 Task: Close the editor.
Action: Mouse moved to (371, 305)
Screenshot: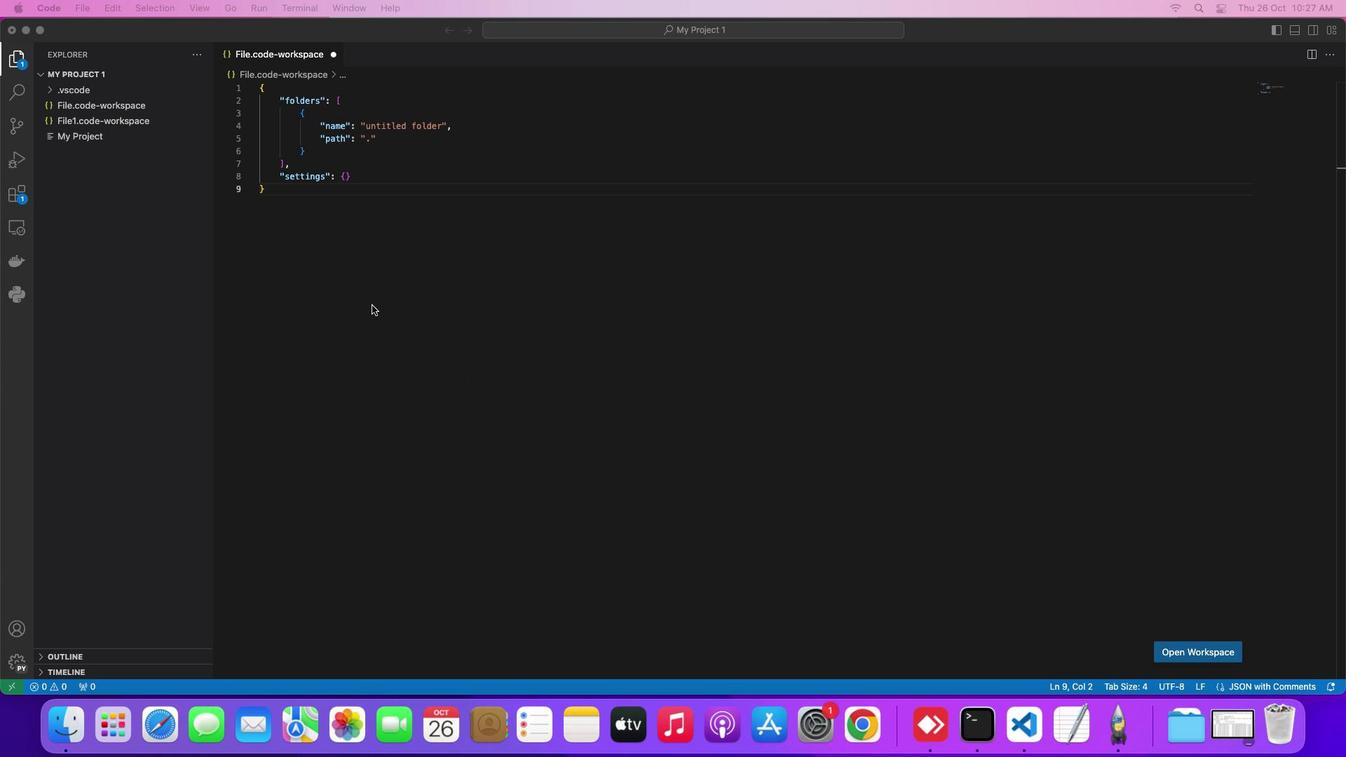 
Action: Mouse pressed left at (371, 305)
Screenshot: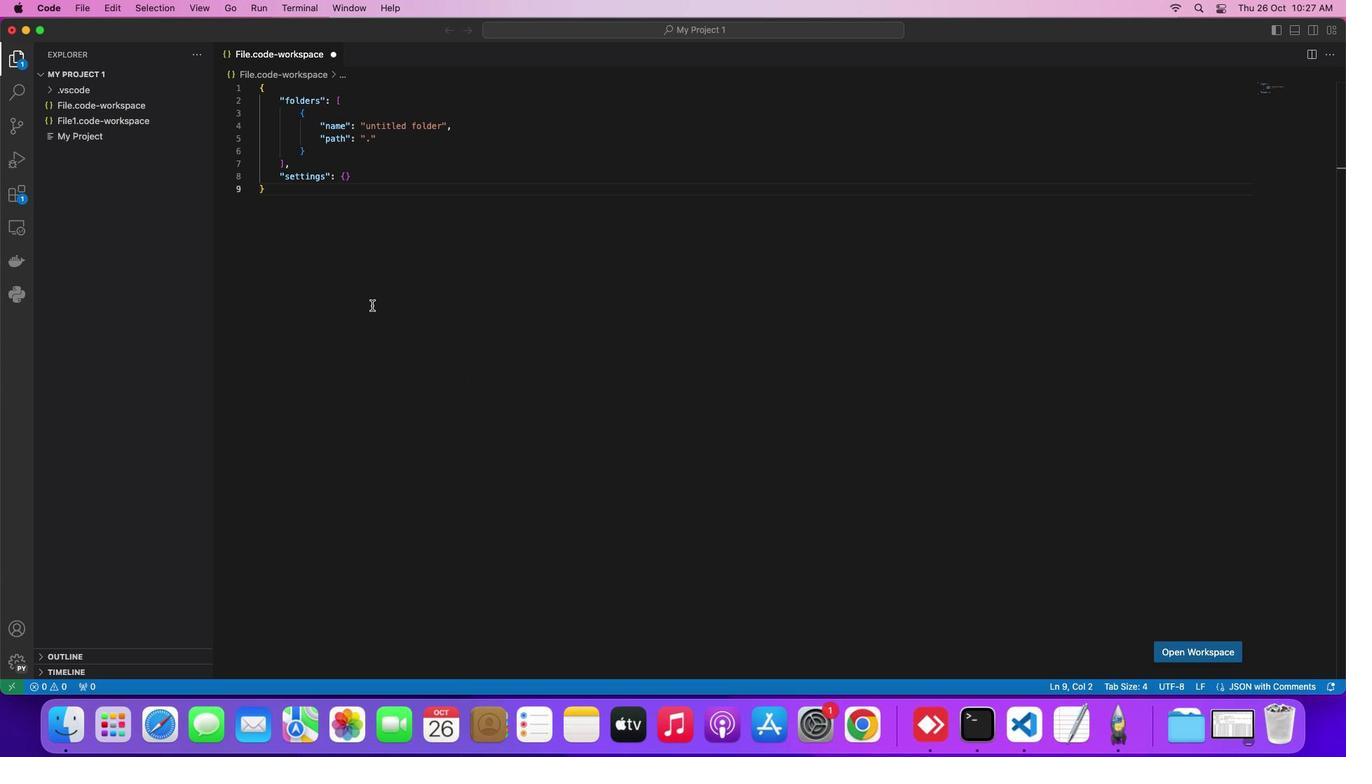 
Action: Mouse moved to (89, 5)
Screenshot: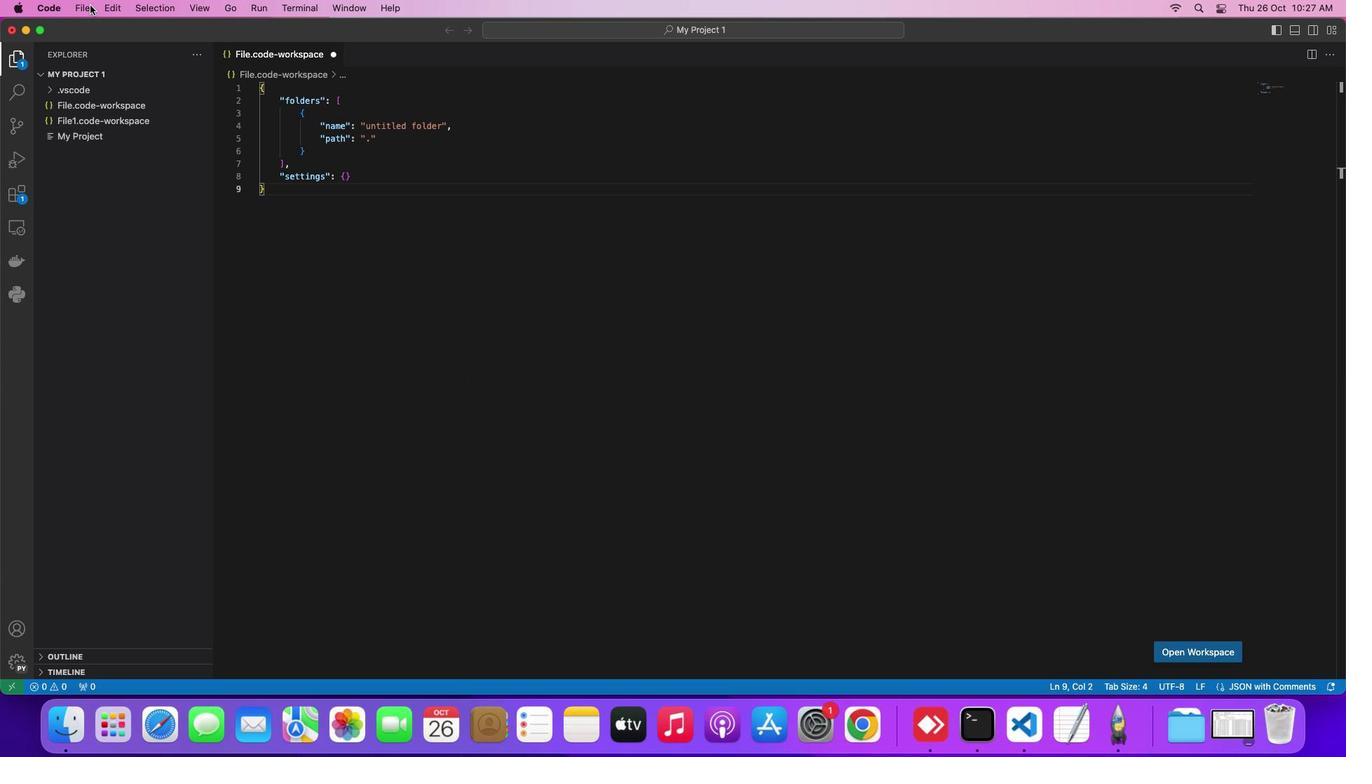 
Action: Mouse pressed left at (89, 5)
Screenshot: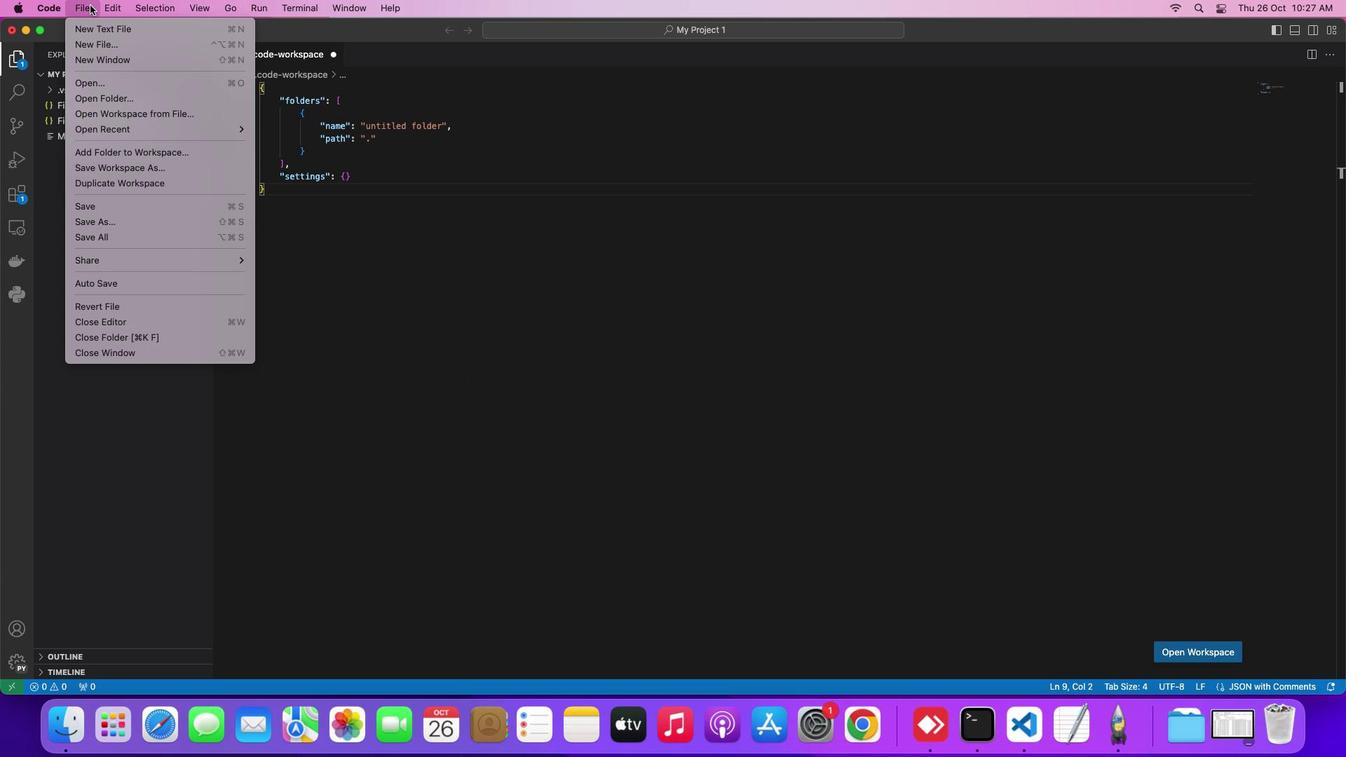 
Action: Mouse moved to (99, 326)
Screenshot: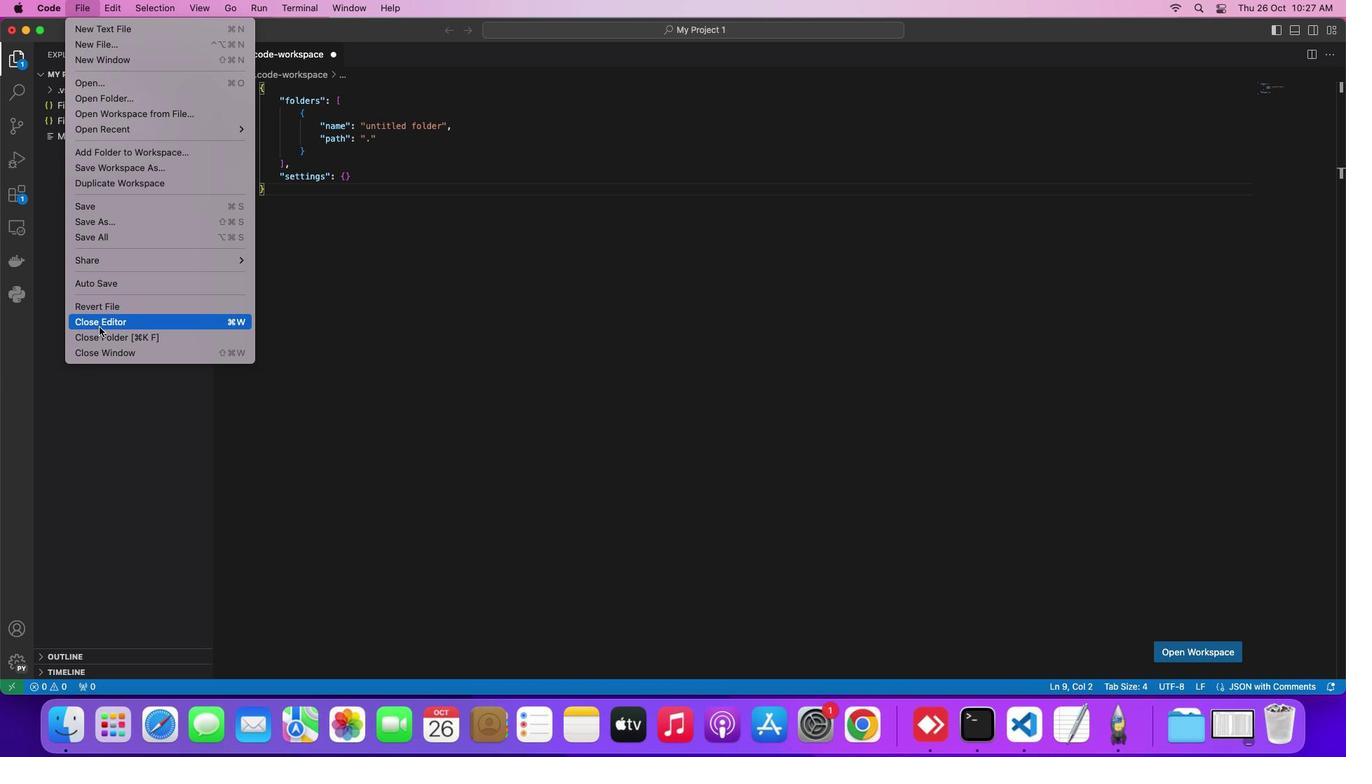 
Action: Mouse pressed left at (99, 326)
Screenshot: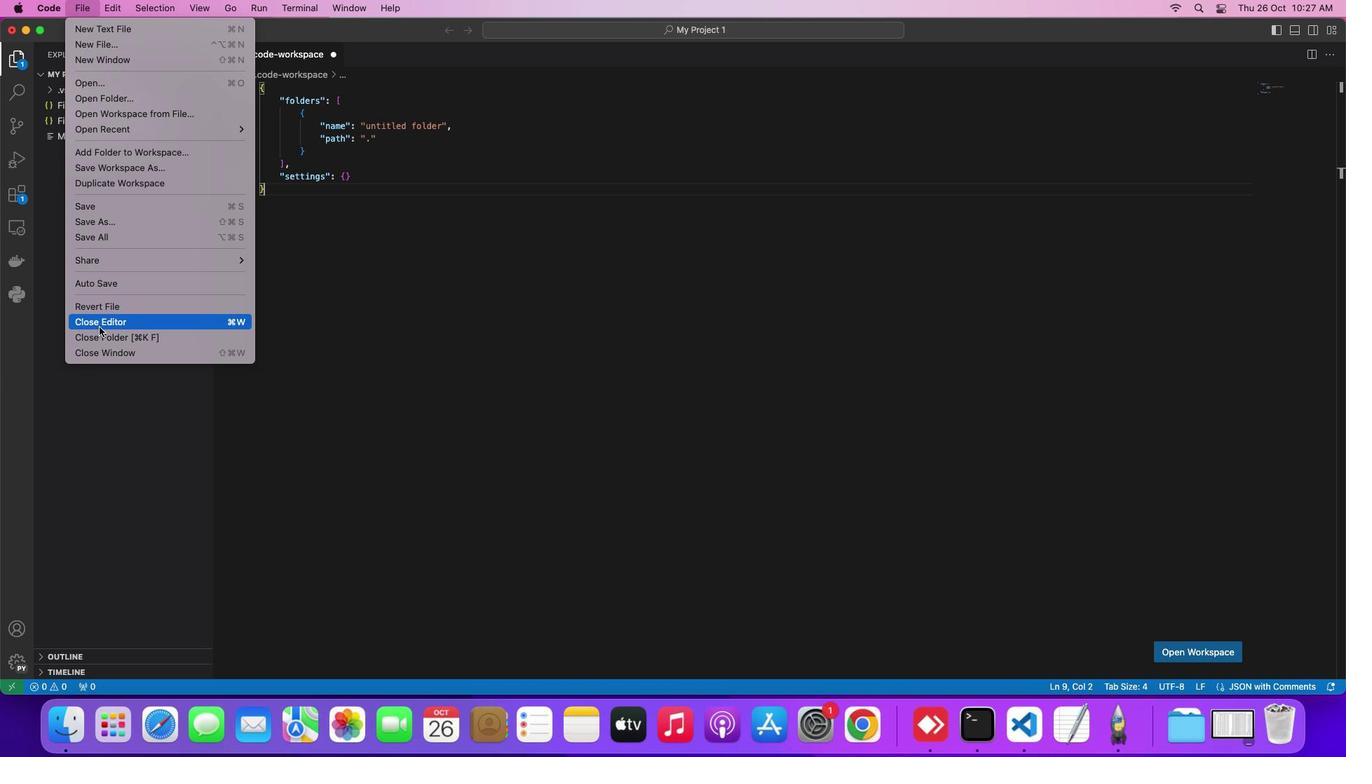 
Action: Mouse moved to (681, 394)
Screenshot: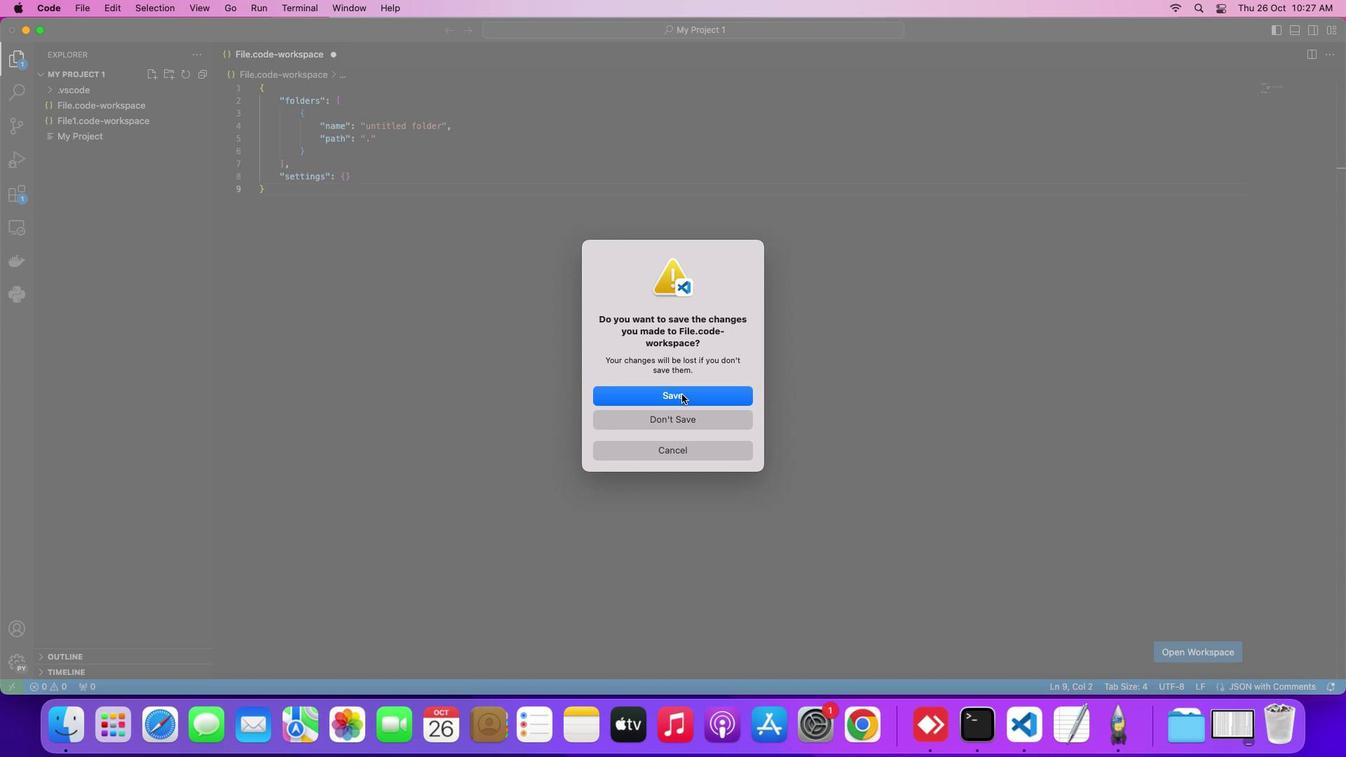 
Action: Mouse pressed left at (681, 394)
Screenshot: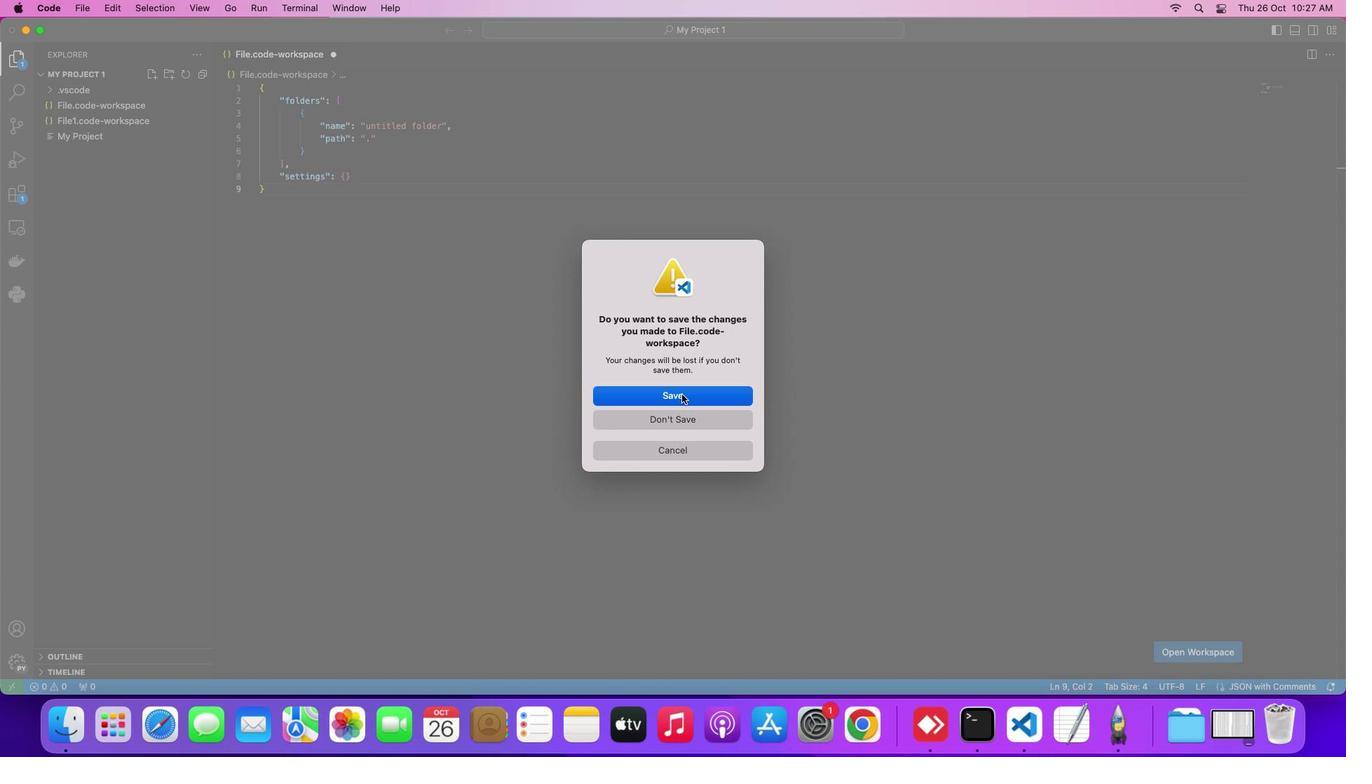 
Action: Mouse moved to (681, 393)
Screenshot: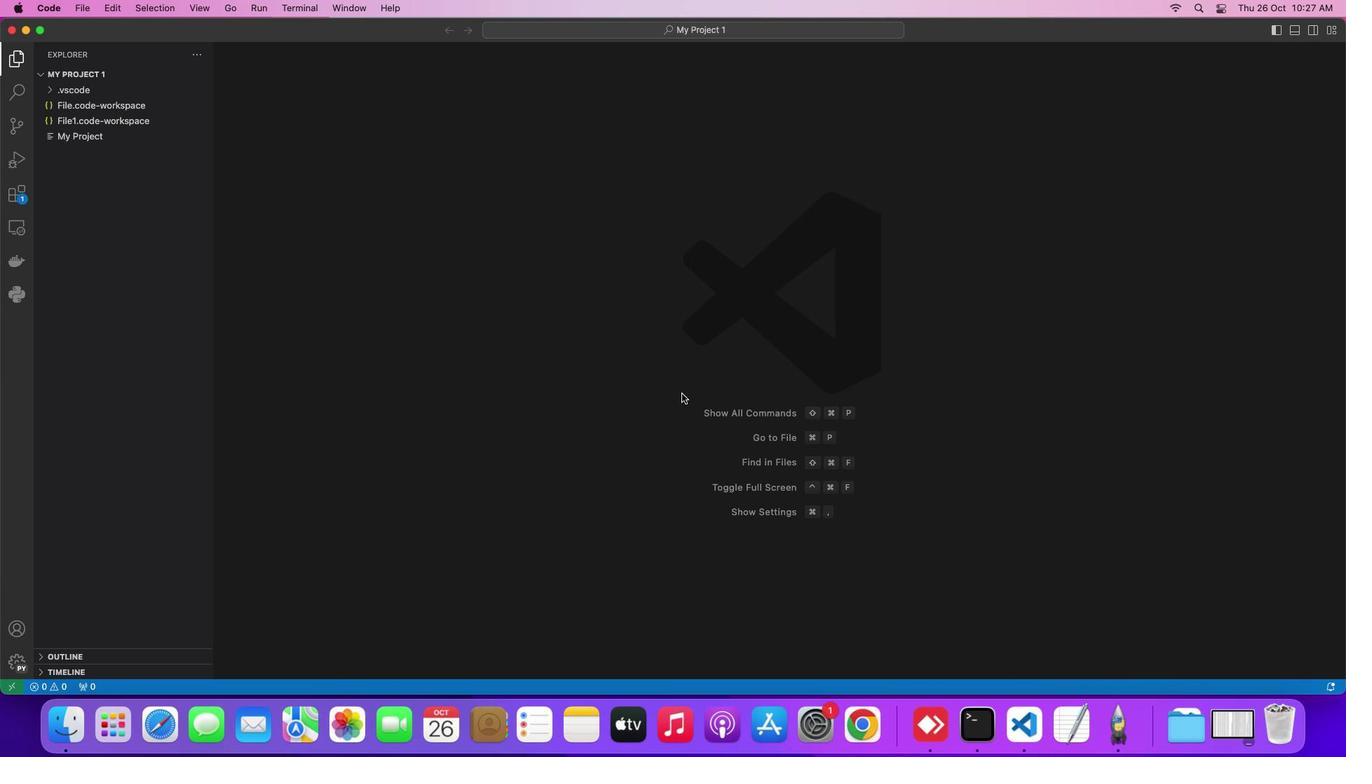 
